 Task: Add Market Corner Vegan Wild Mushroom Girasoli to the cart.
Action: Mouse moved to (70, 342)
Screenshot: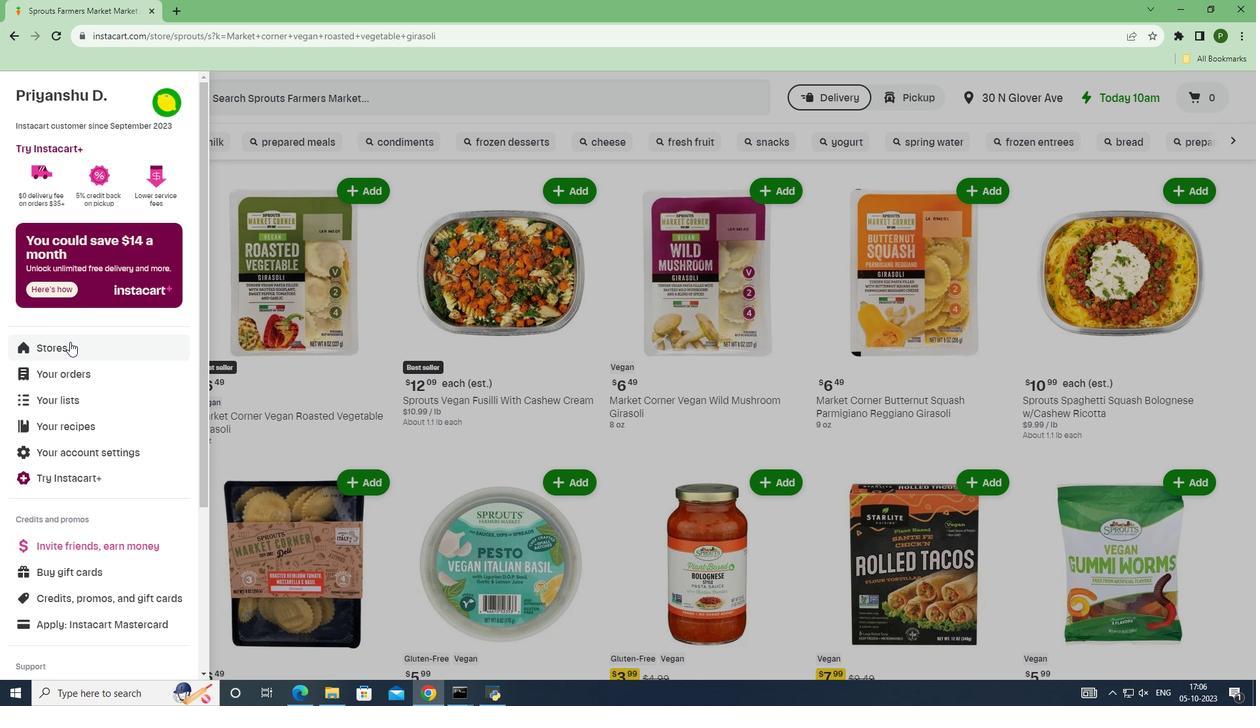 
Action: Mouse pressed left at (70, 342)
Screenshot: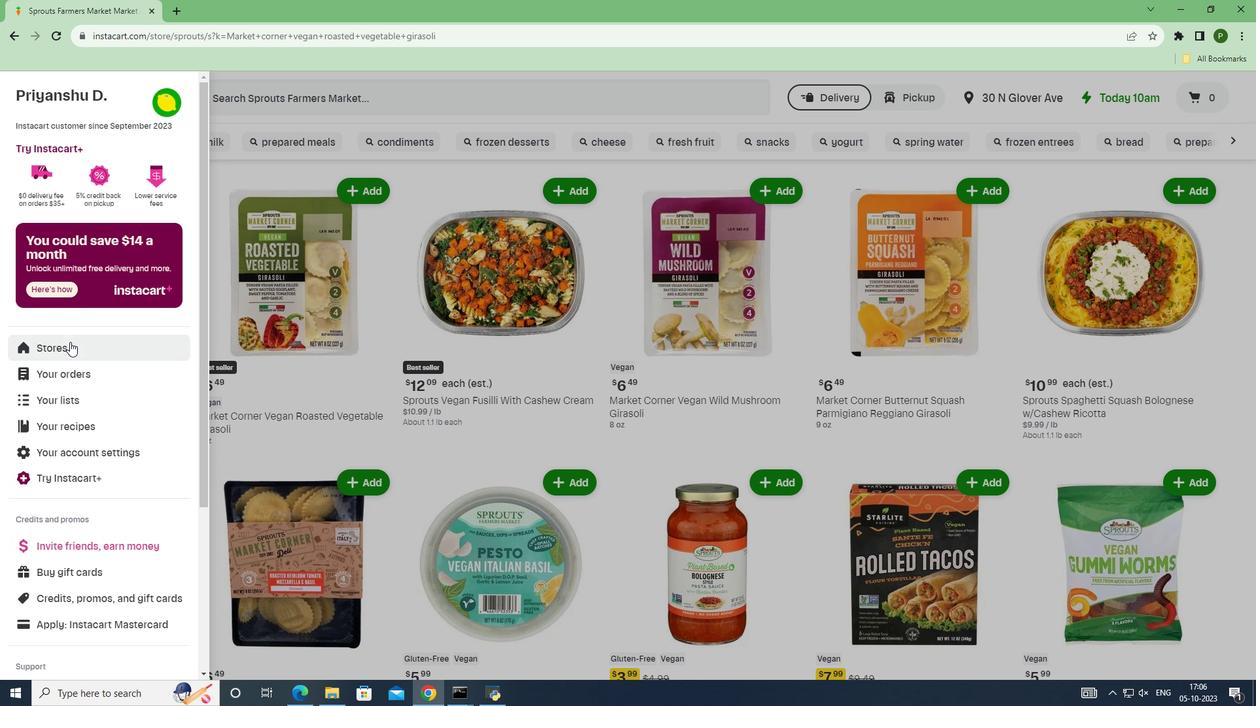 
Action: Mouse moved to (290, 155)
Screenshot: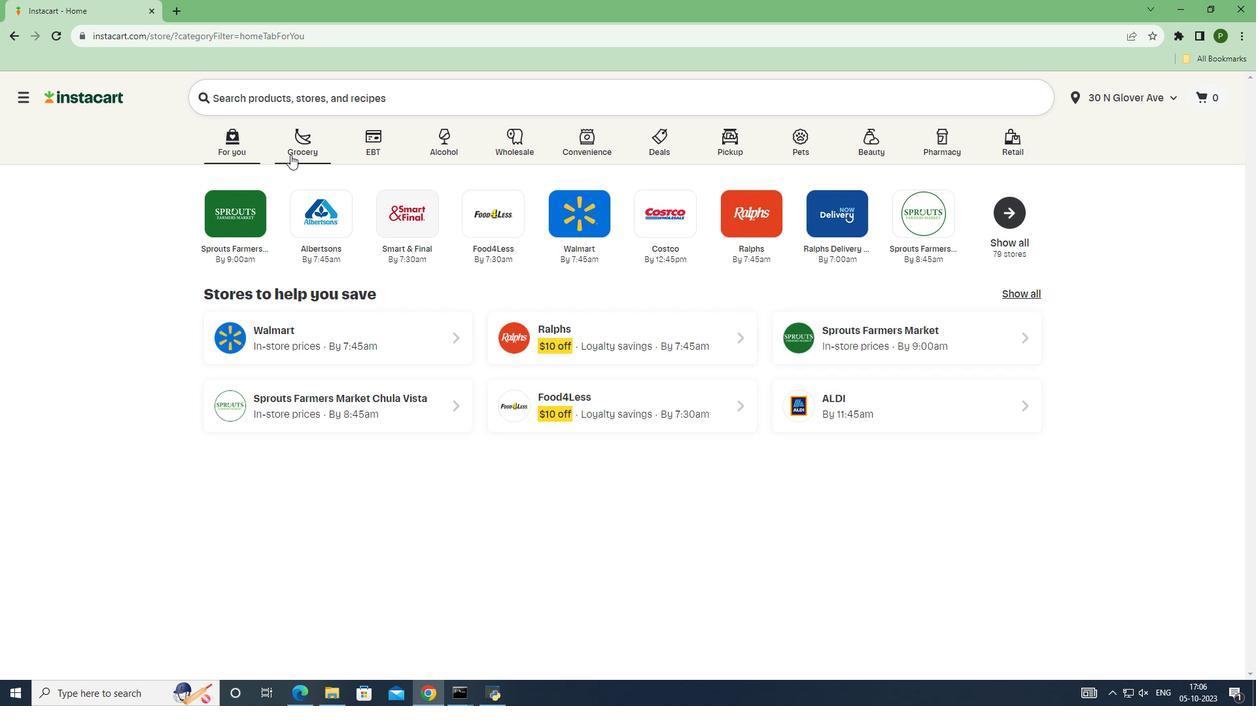 
Action: Mouse pressed left at (290, 155)
Screenshot: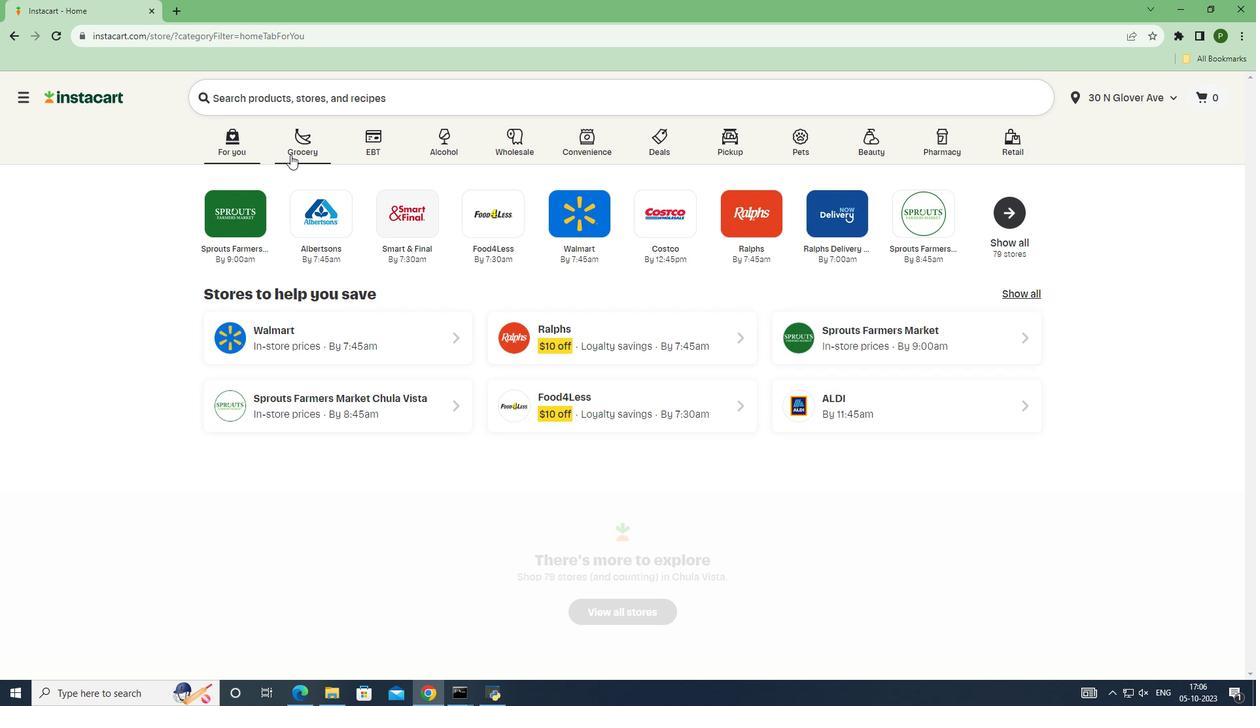 
Action: Mouse moved to (798, 296)
Screenshot: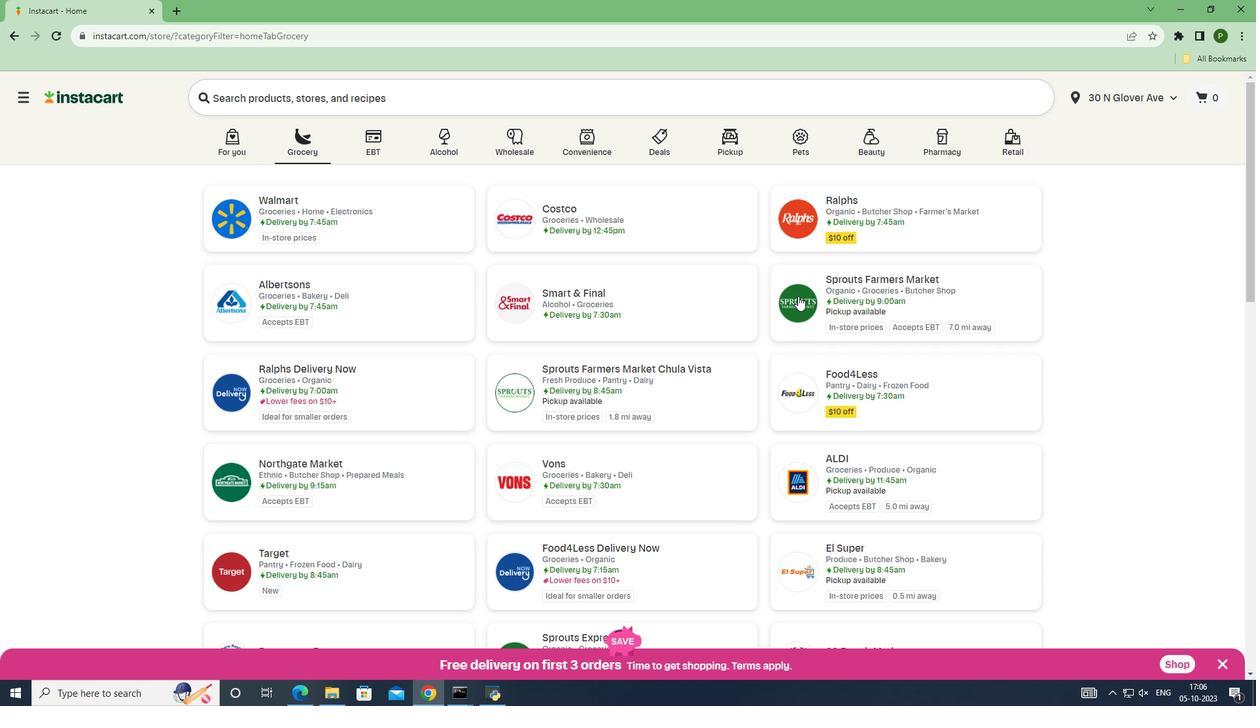 
Action: Mouse pressed left at (798, 296)
Screenshot: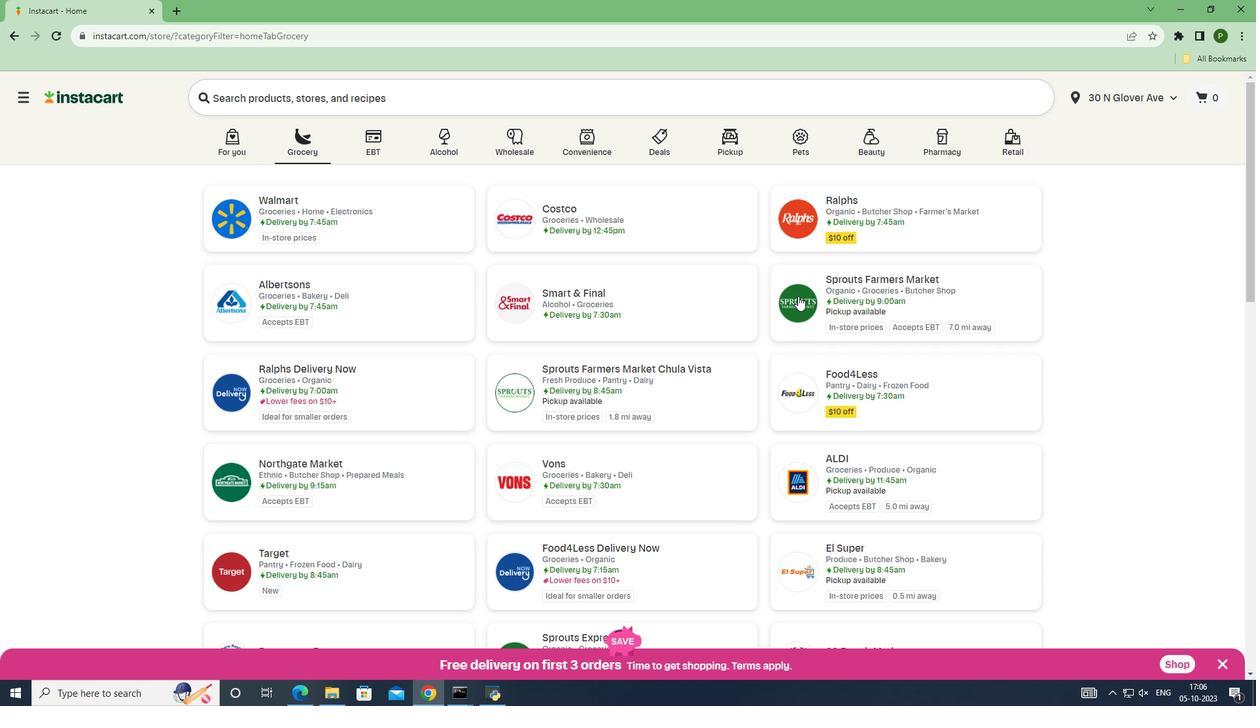 
Action: Mouse moved to (113, 370)
Screenshot: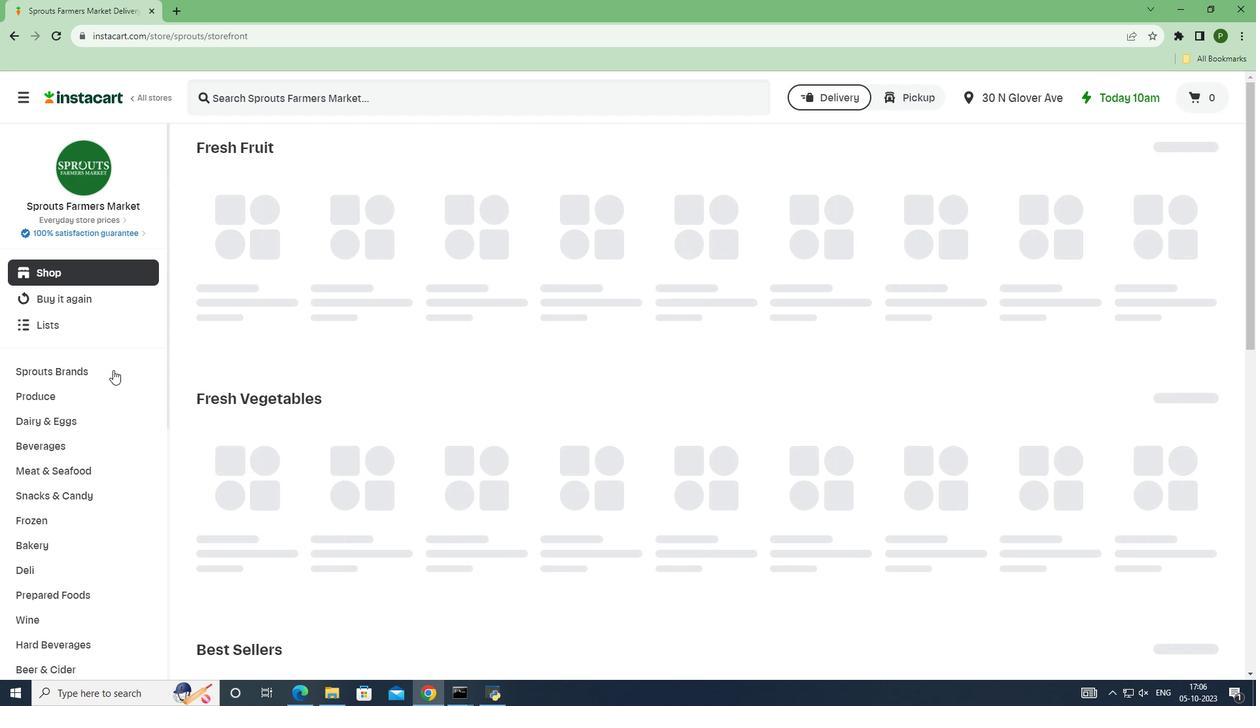 
Action: Mouse pressed left at (113, 370)
Screenshot: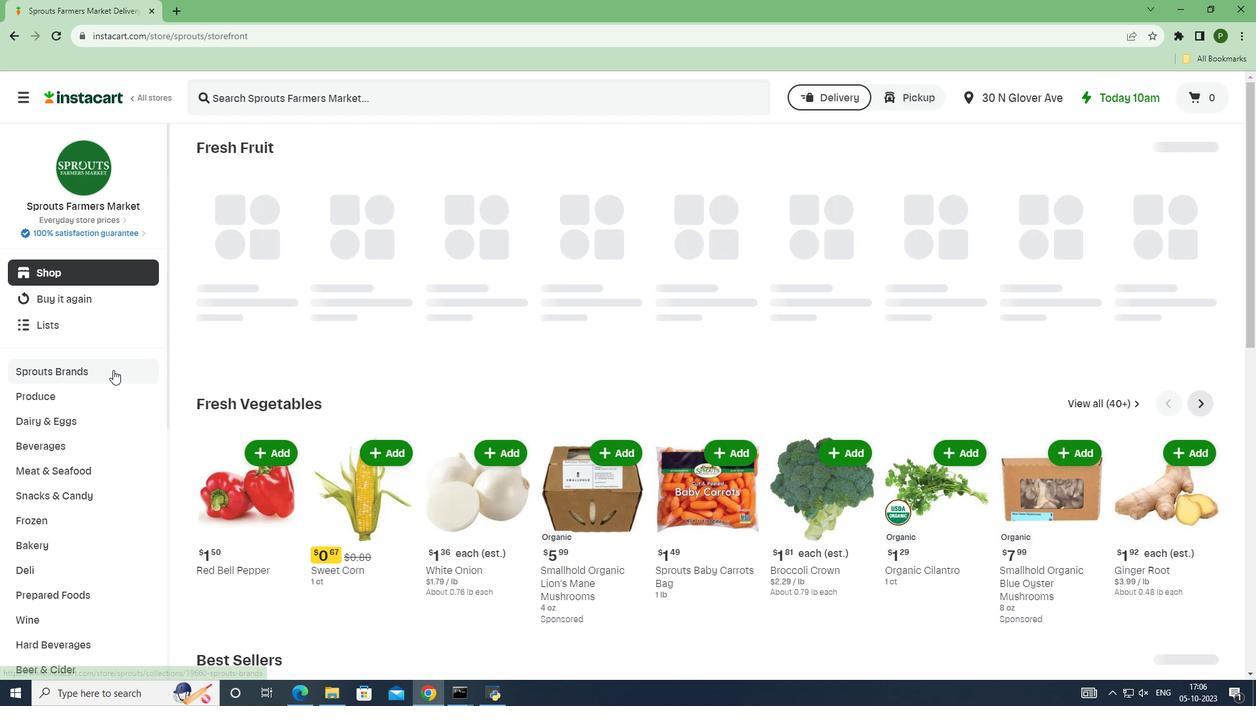 
Action: Mouse moved to (68, 522)
Screenshot: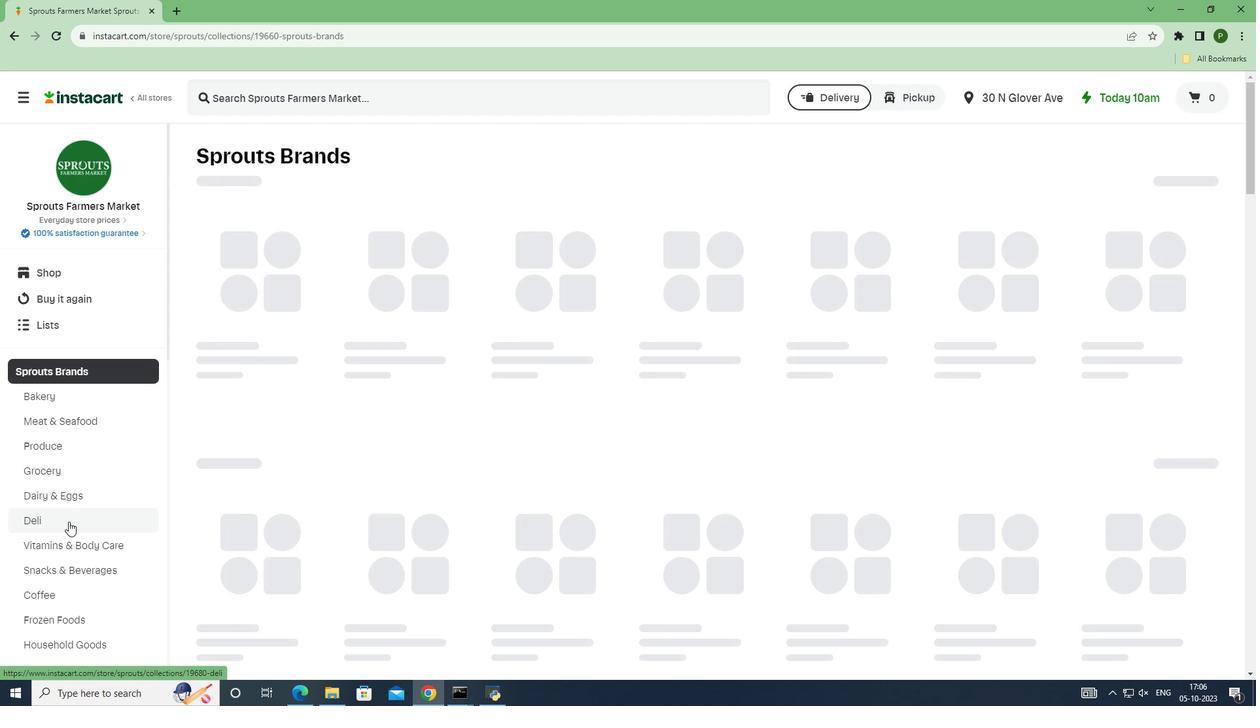 
Action: Mouse pressed left at (68, 522)
Screenshot: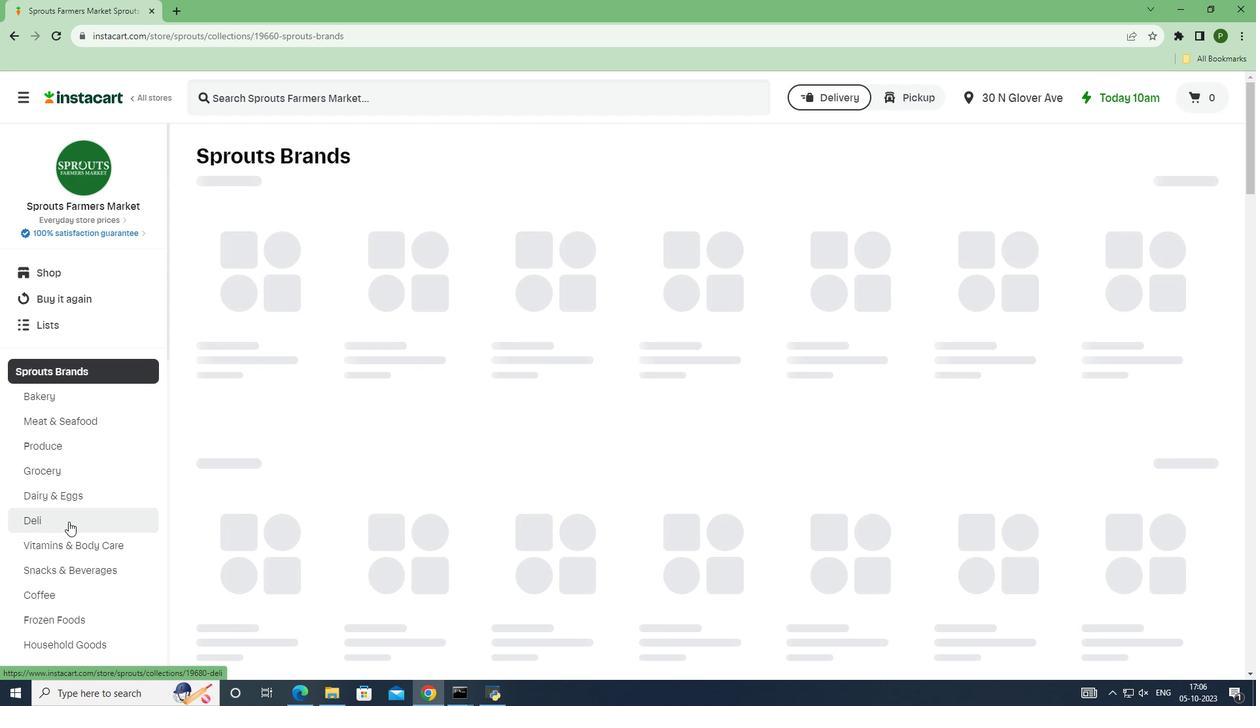
Action: Mouse moved to (251, 98)
Screenshot: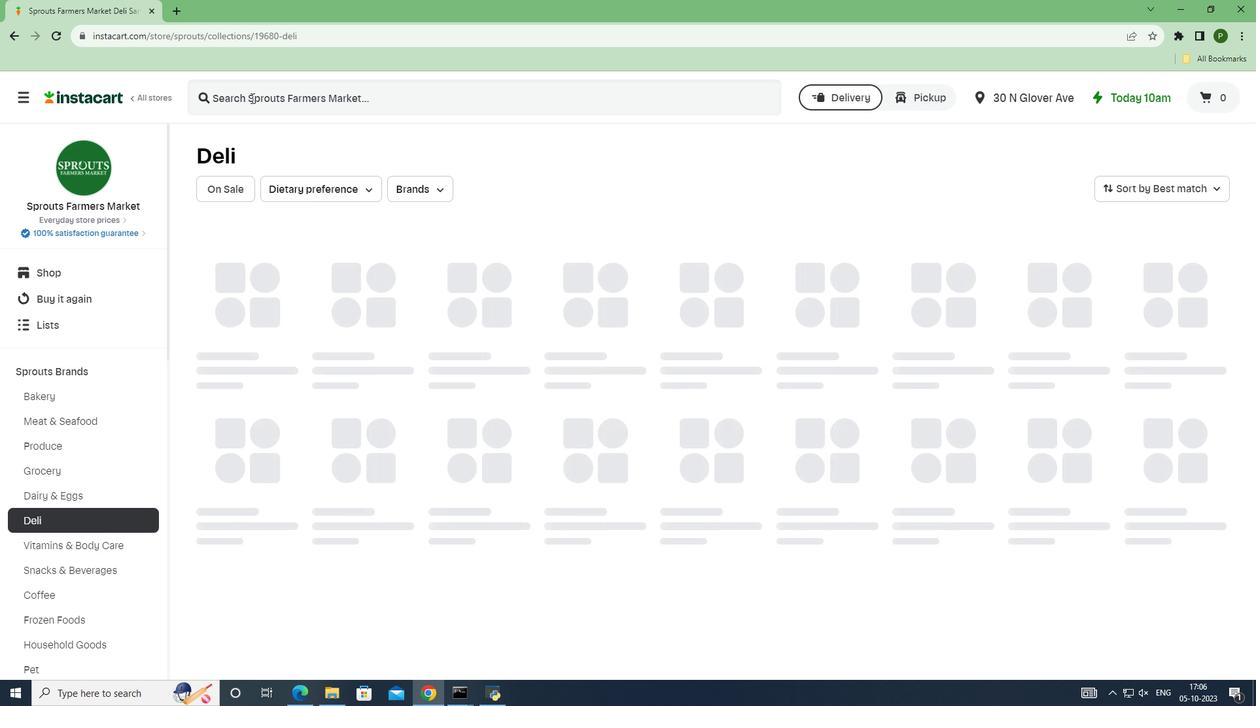 
Action: Mouse pressed left at (251, 98)
Screenshot: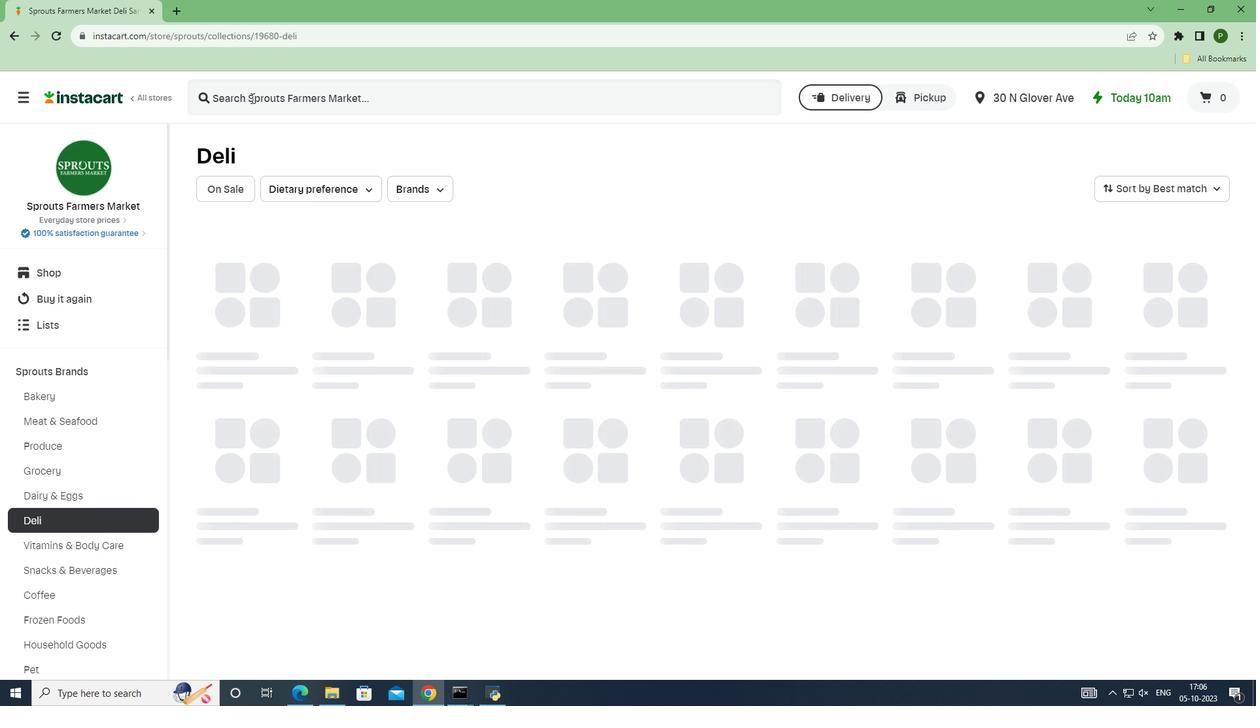 
Action: Key pressed <Key.caps_lock>M<Key.caps_lock>arket<Key.space>cotner<Key.space>vegan<Key.space>wild<Key.space>mushroom<Key.space>girasoli<Key.space><Key.enter>
Screenshot: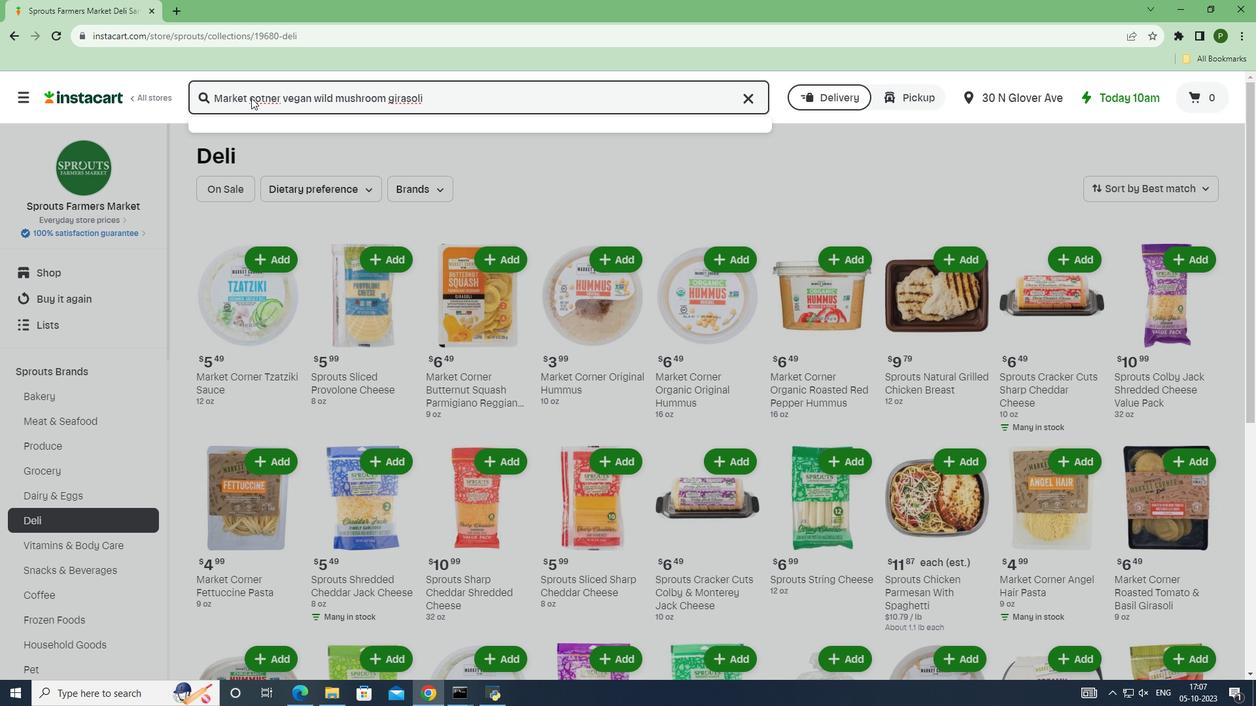
Action: Mouse moved to (354, 219)
Screenshot: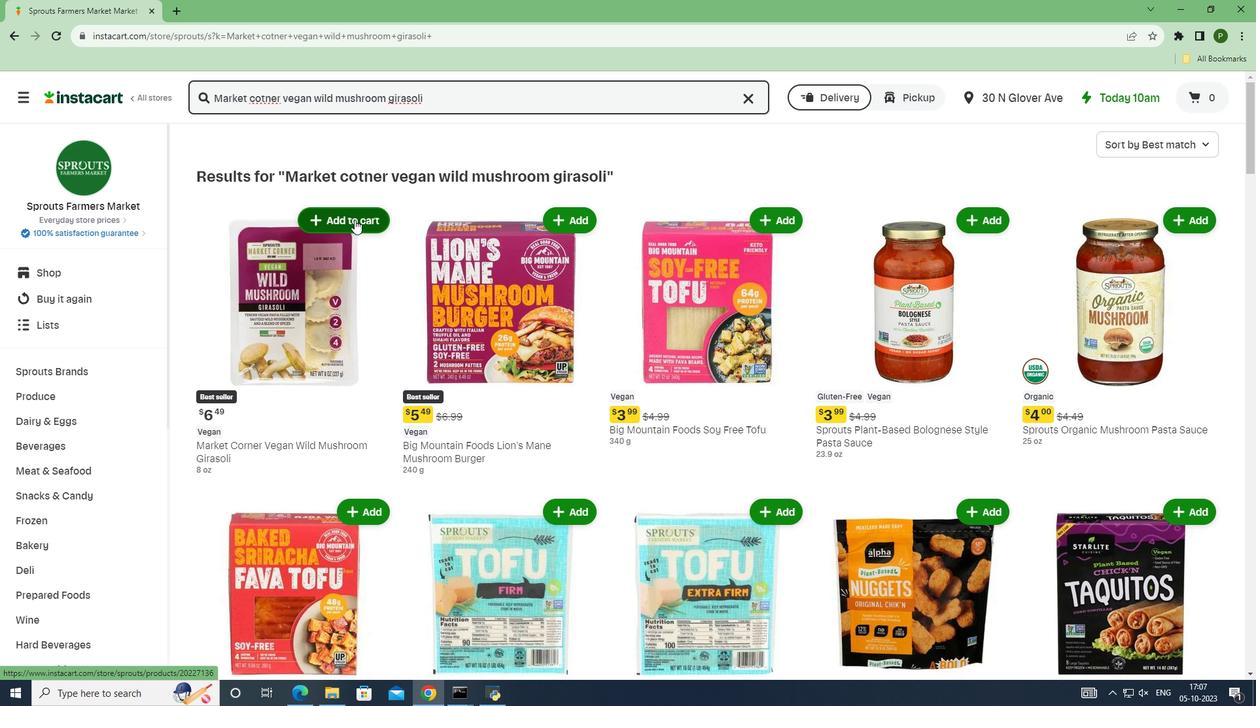 
Action: Mouse pressed left at (354, 219)
Screenshot: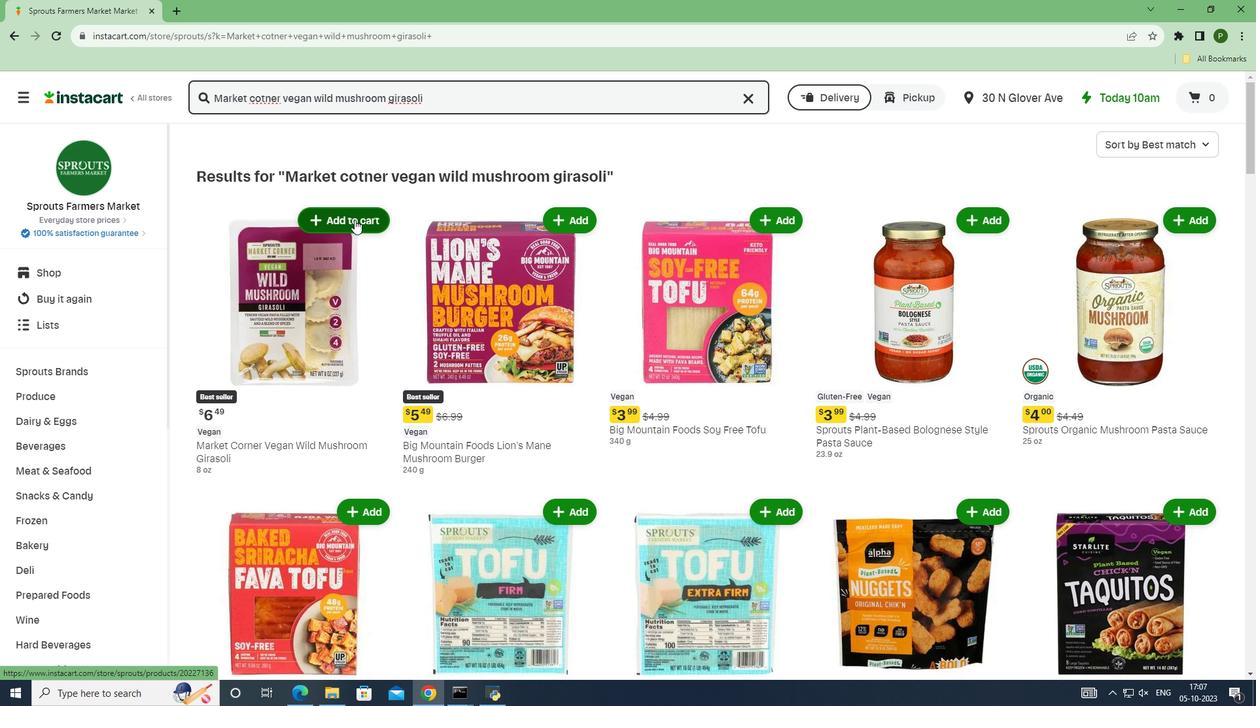 
